 Task: Set the logo position for the logo overlay to the bottom.
Action: Mouse moved to (106, 13)
Screenshot: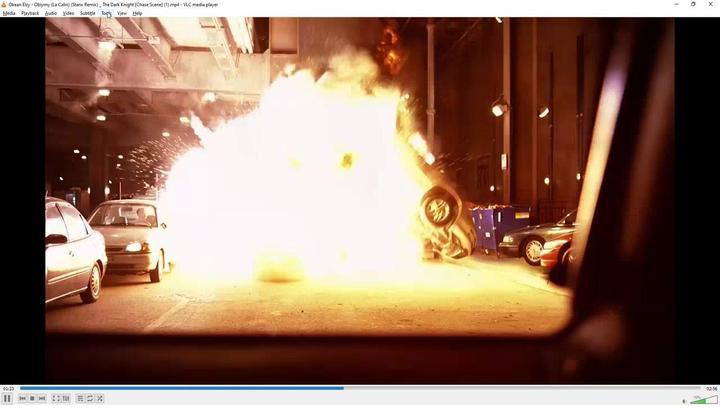 
Action: Mouse pressed left at (106, 13)
Screenshot: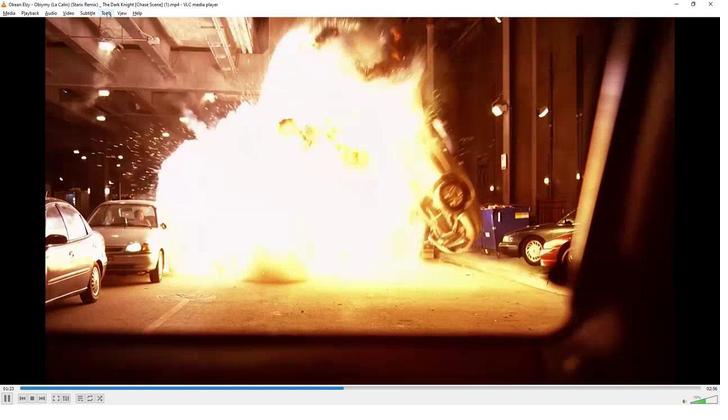 
Action: Mouse moved to (117, 104)
Screenshot: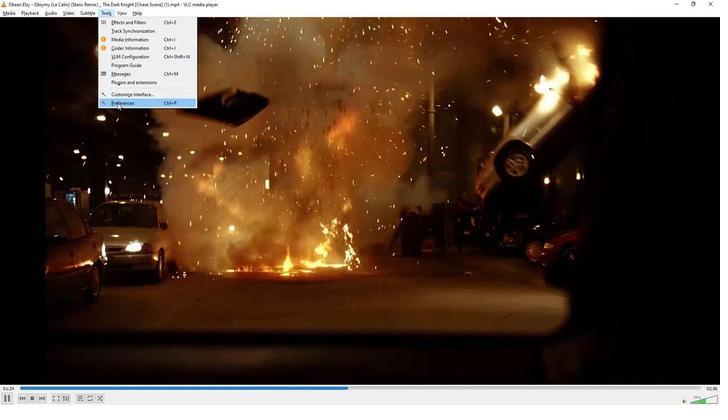 
Action: Mouse pressed left at (117, 104)
Screenshot: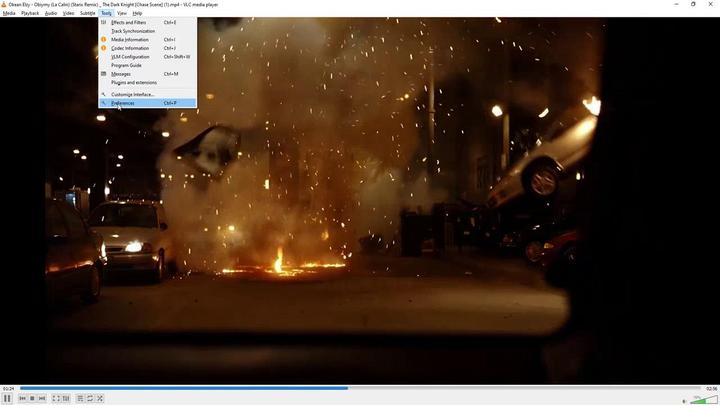
Action: Mouse moved to (137, 326)
Screenshot: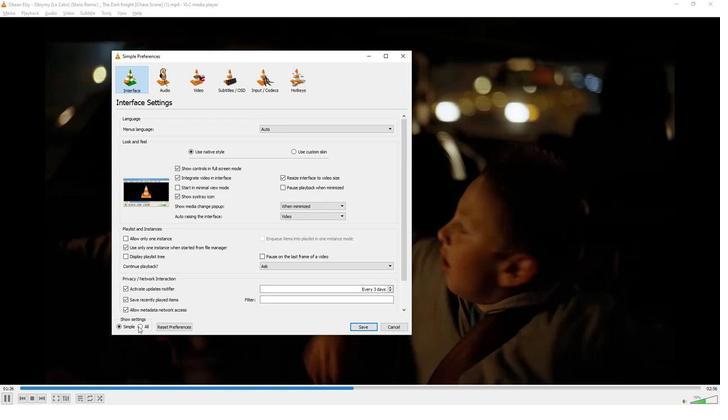 
Action: Mouse pressed left at (137, 326)
Screenshot: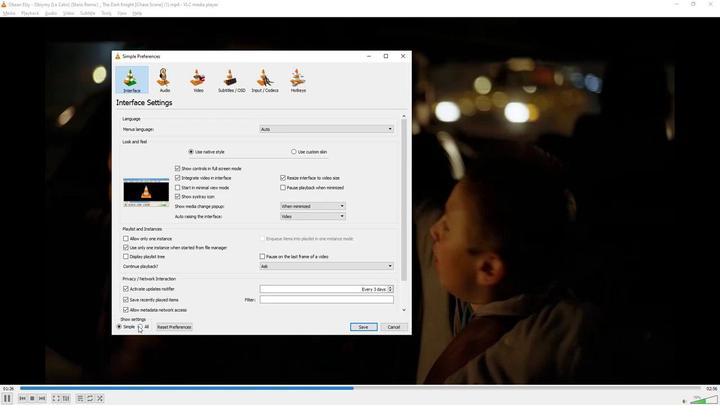 
Action: Mouse moved to (137, 306)
Screenshot: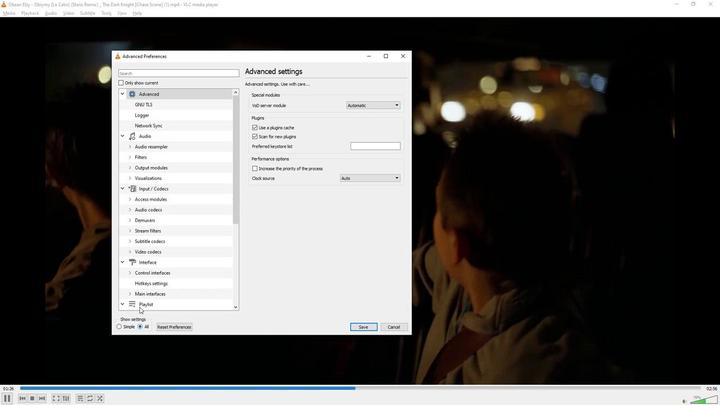 
Action: Mouse scrolled (137, 306) with delta (0, 0)
Screenshot: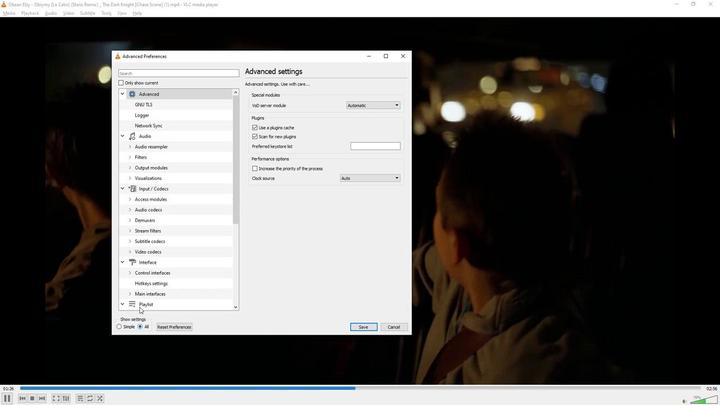 
Action: Mouse moved to (137, 306)
Screenshot: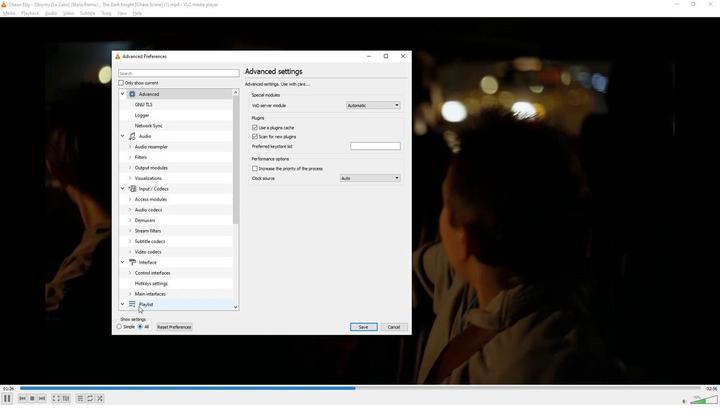 
Action: Mouse scrolled (137, 305) with delta (0, 0)
Screenshot: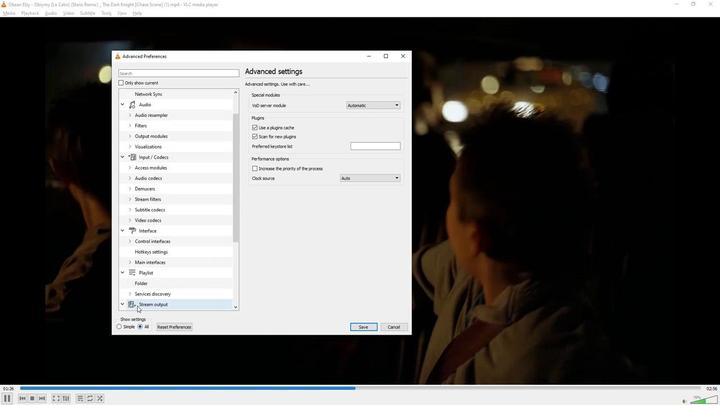 
Action: Mouse moved to (136, 306)
Screenshot: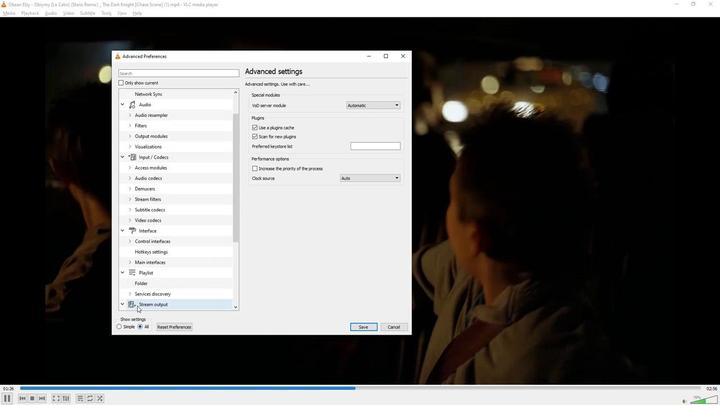 
Action: Mouse scrolled (136, 305) with delta (0, 0)
Screenshot: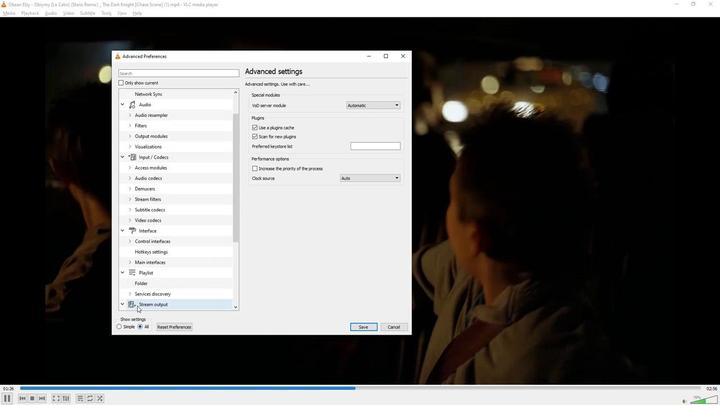 
Action: Mouse scrolled (136, 305) with delta (0, 0)
Screenshot: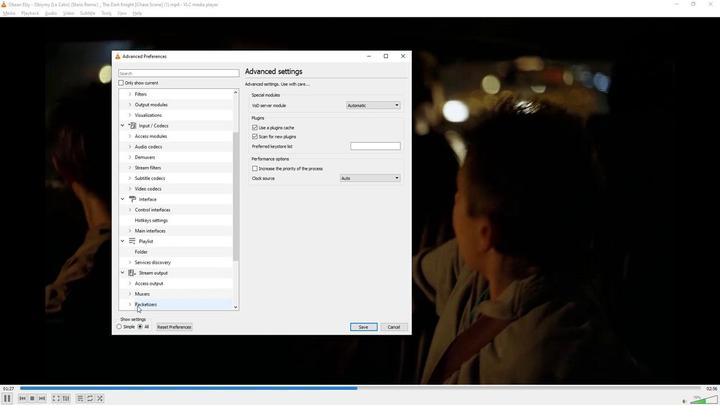 
Action: Mouse moved to (136, 306)
Screenshot: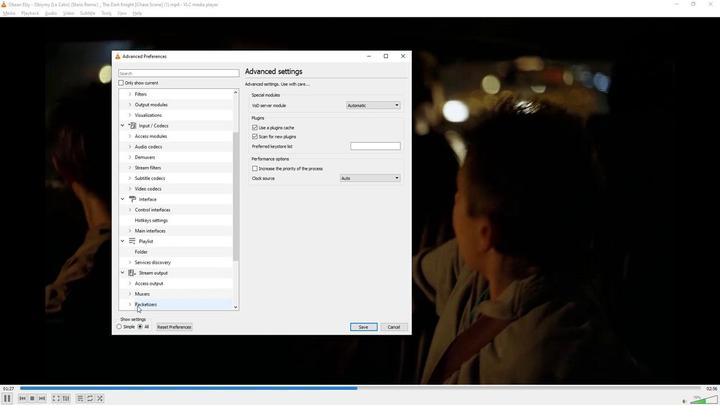 
Action: Mouse scrolled (136, 305) with delta (0, 0)
Screenshot: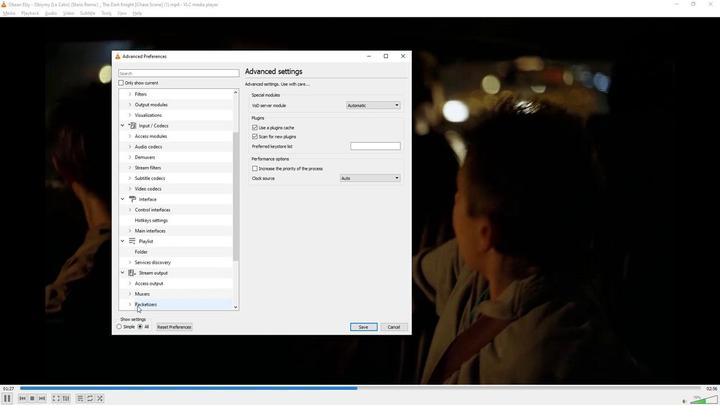 
Action: Mouse moved to (135, 306)
Screenshot: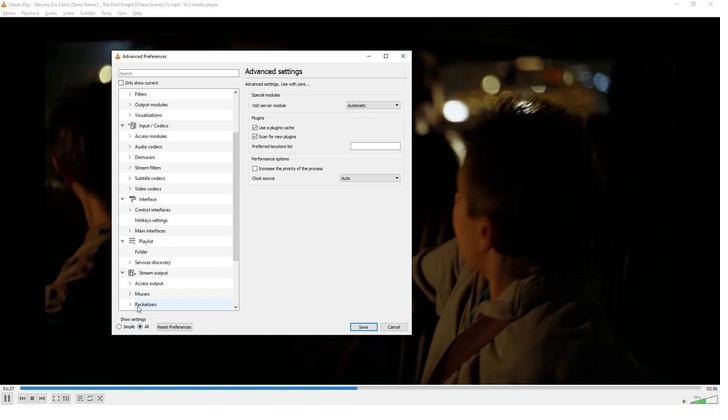 
Action: Mouse scrolled (135, 305) with delta (0, 0)
Screenshot: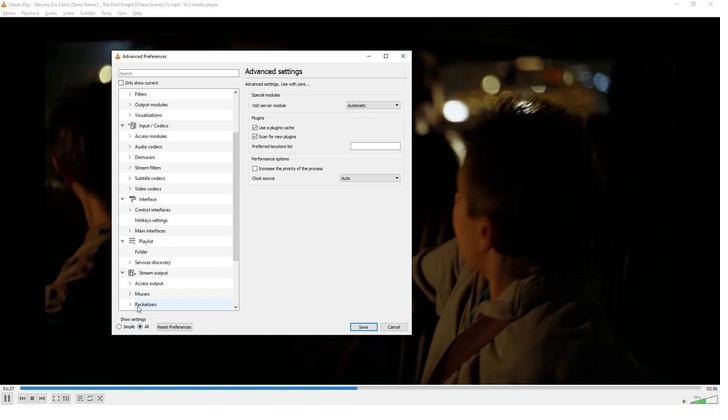 
Action: Mouse moved to (135, 306)
Screenshot: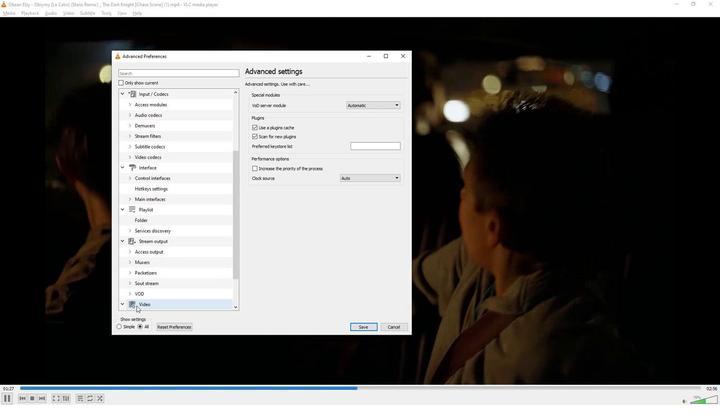 
Action: Mouse scrolled (135, 305) with delta (0, 0)
Screenshot: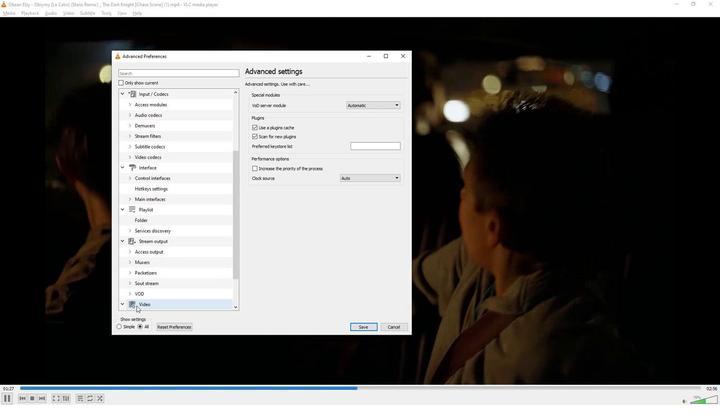 
Action: Mouse moved to (134, 305)
Screenshot: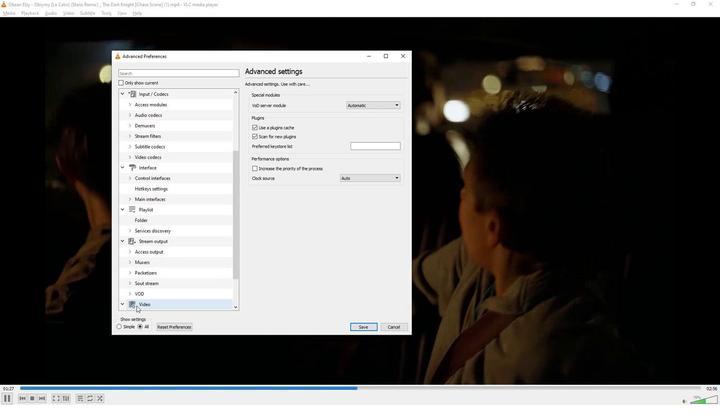 
Action: Mouse scrolled (134, 305) with delta (0, 0)
Screenshot: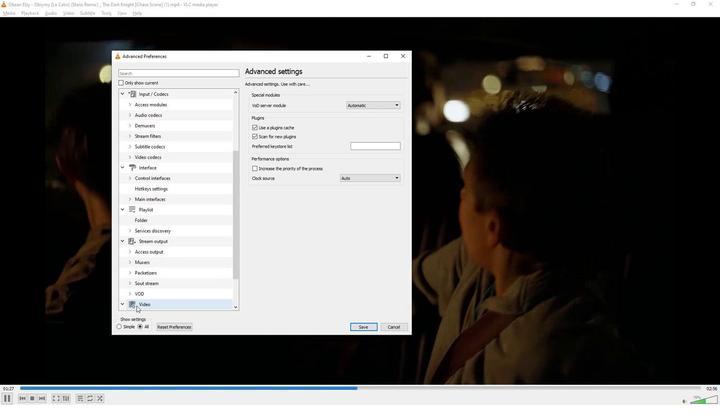 
Action: Mouse moved to (130, 304)
Screenshot: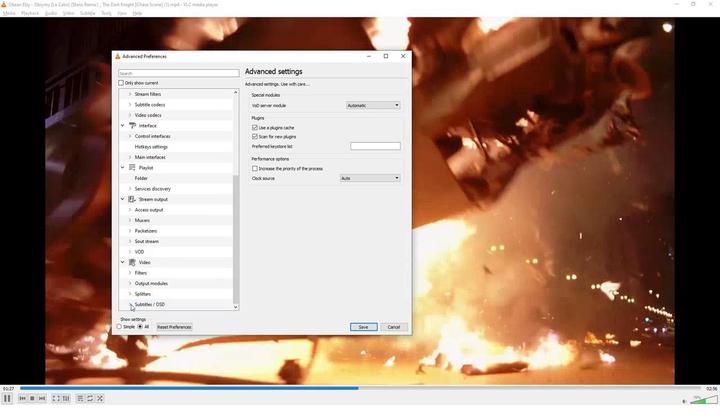 
Action: Mouse pressed left at (130, 304)
Screenshot: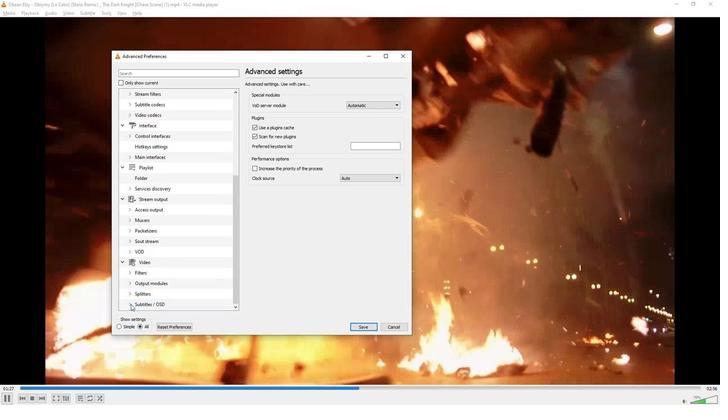 
Action: Mouse moved to (129, 303)
Screenshot: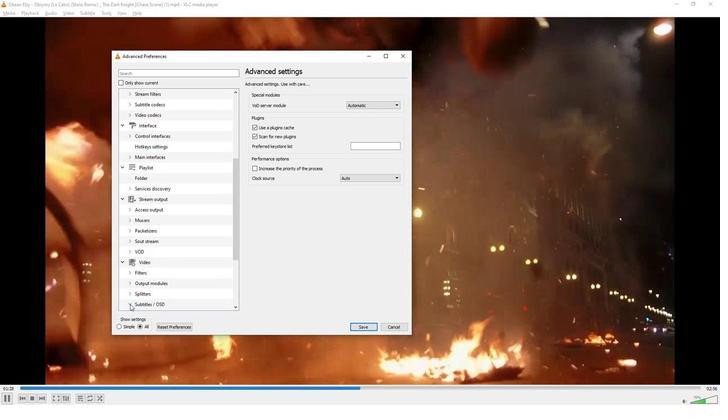 
Action: Mouse scrolled (129, 303) with delta (0, 0)
Screenshot: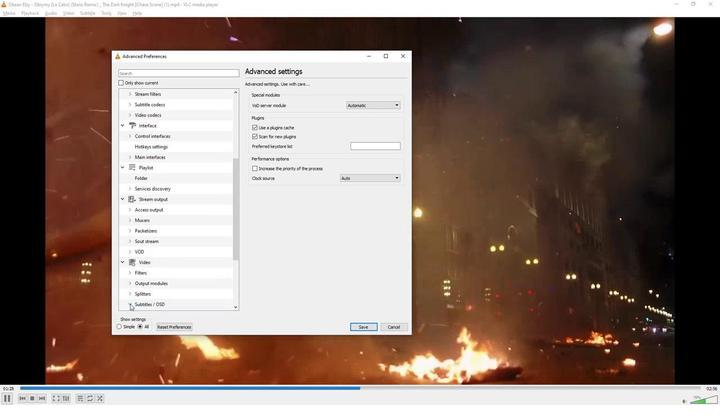 
Action: Mouse scrolled (129, 303) with delta (0, 0)
Screenshot: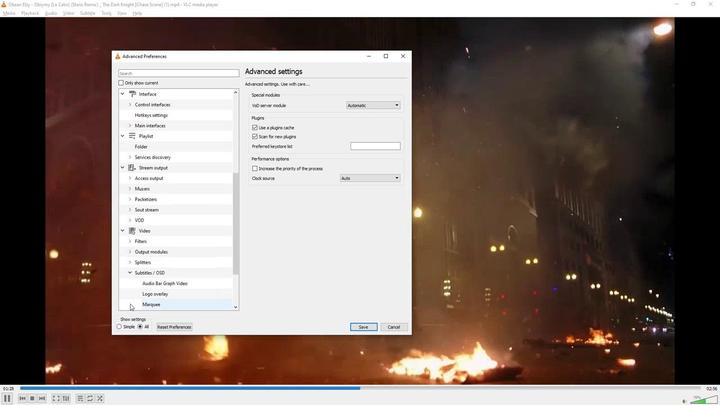 
Action: Mouse moved to (160, 261)
Screenshot: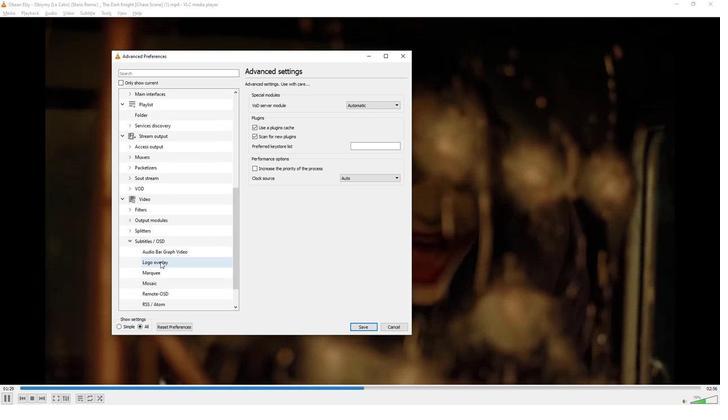 
Action: Mouse pressed left at (160, 261)
Screenshot: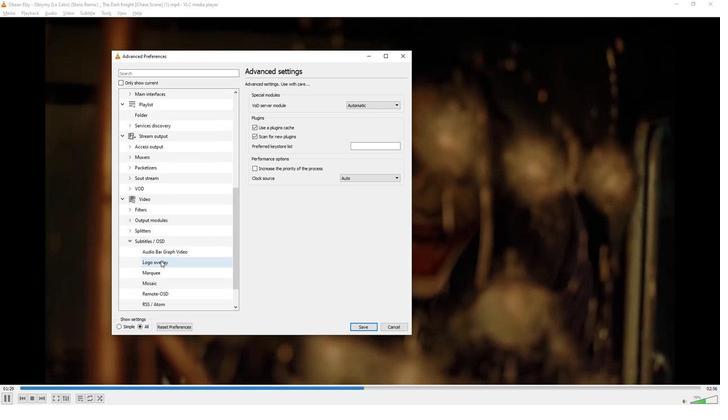 
Action: Mouse moved to (379, 158)
Screenshot: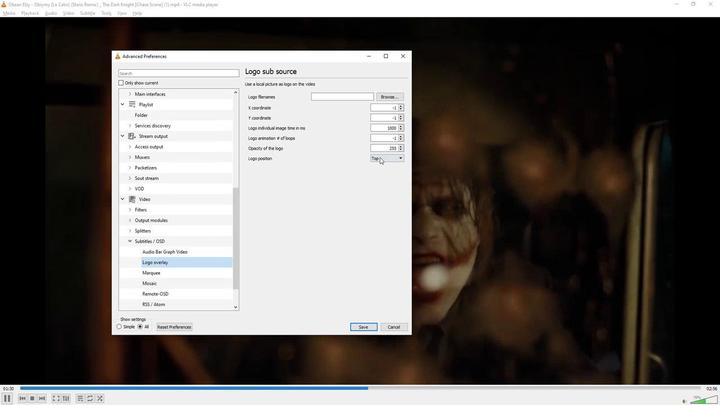 
Action: Mouse pressed left at (379, 158)
Screenshot: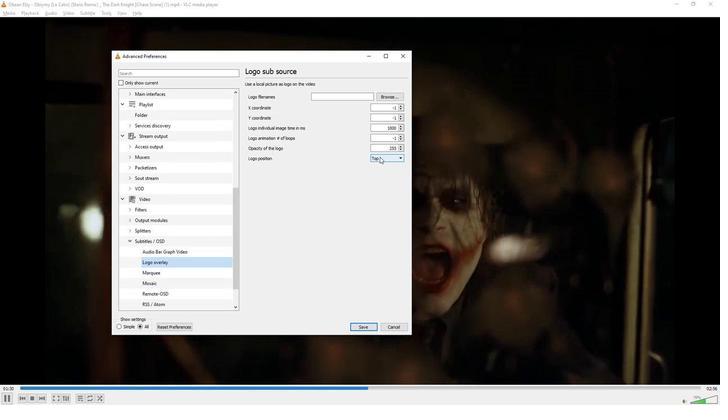 
Action: Mouse moved to (378, 184)
Screenshot: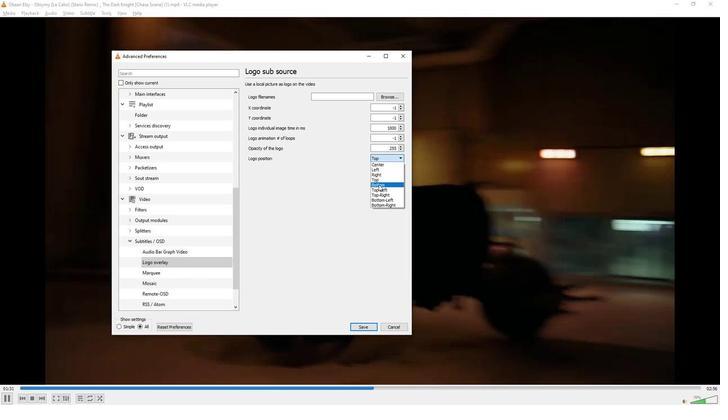 
Action: Mouse pressed left at (378, 184)
Screenshot: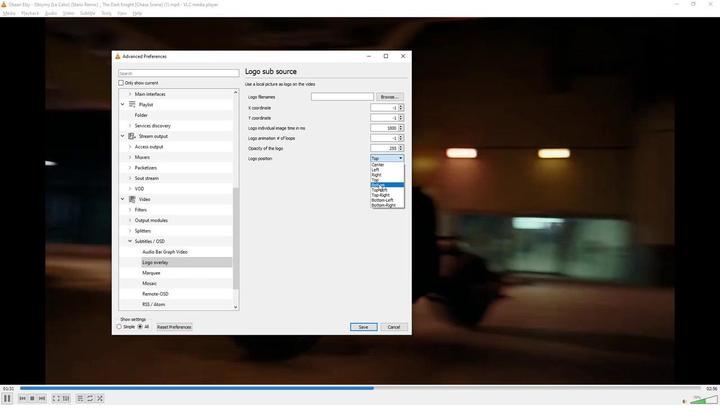 
Action: Mouse moved to (300, 204)
Screenshot: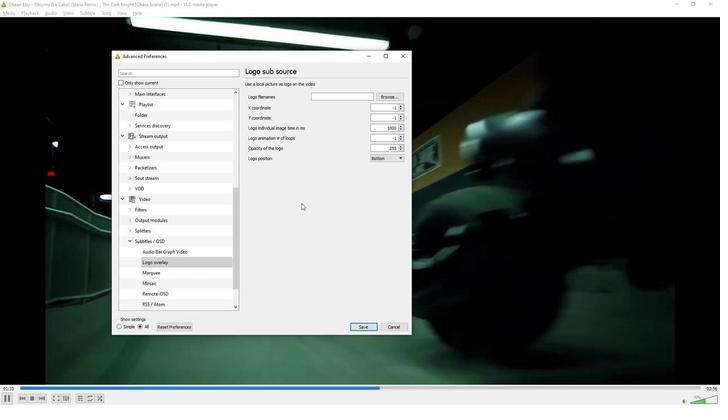 
